 Task: Customize the columns displayed in your Outlook email list by adding or removing fields.
Action: Mouse moved to (183, 25)
Screenshot: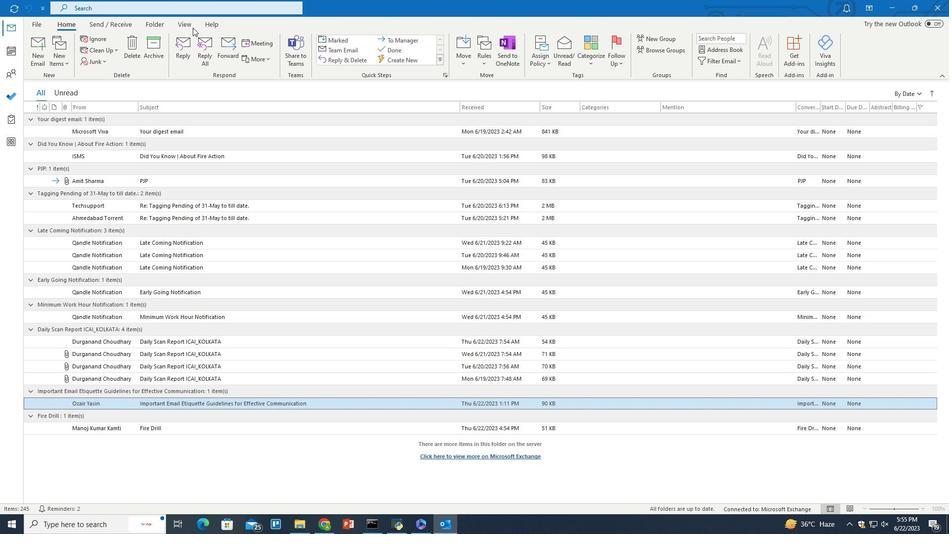 
Action: Mouse pressed left at (183, 25)
Screenshot: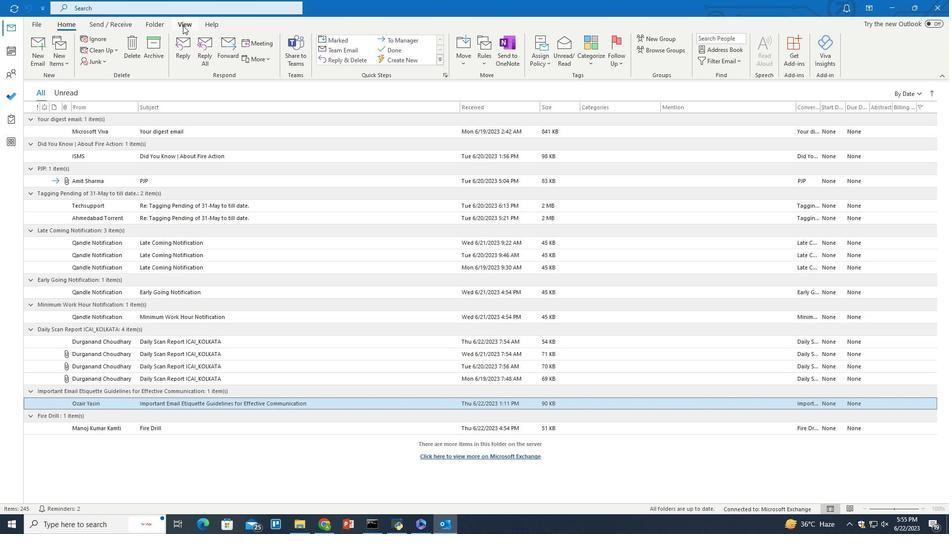 
Action: Mouse moved to (569, 49)
Screenshot: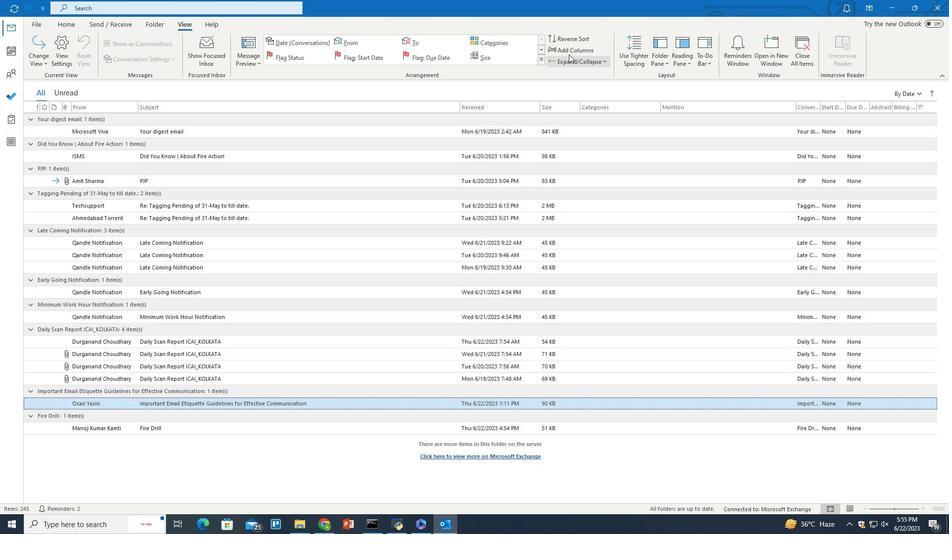 
Action: Mouse pressed left at (569, 49)
Screenshot: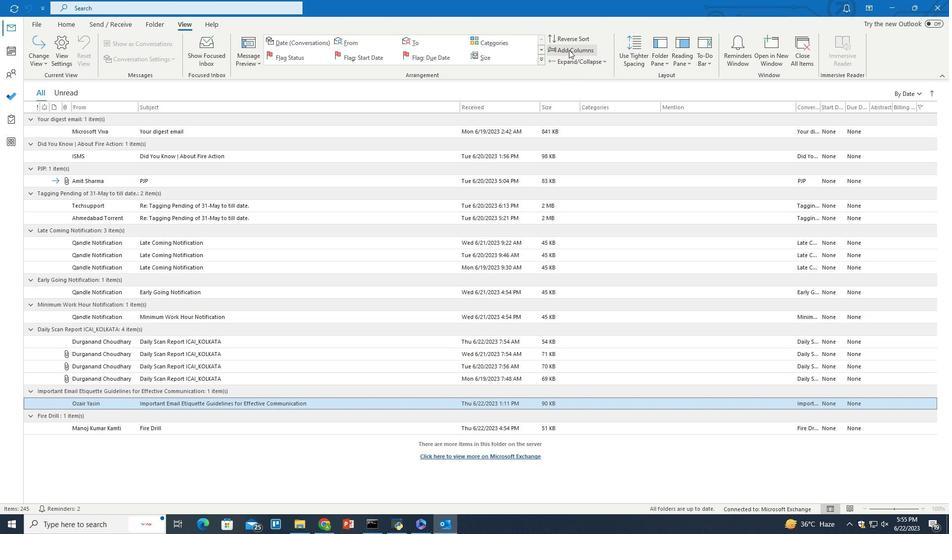 
Action: Mouse moved to (436, 206)
Screenshot: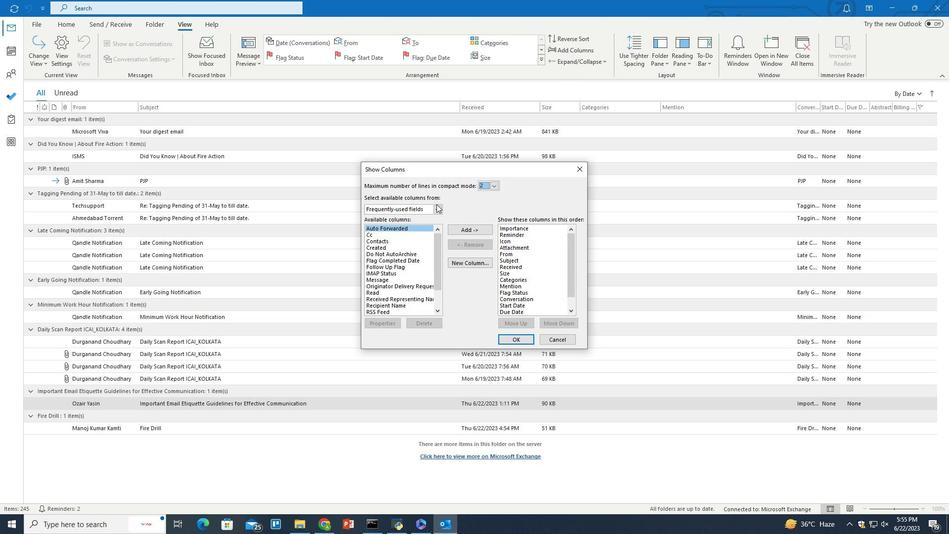 
Action: Mouse pressed left at (436, 206)
Screenshot: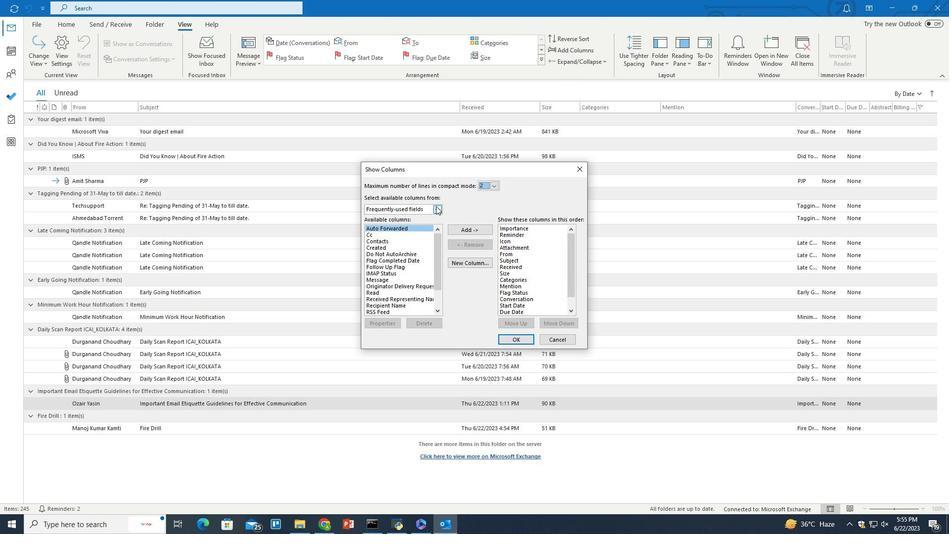 
Action: Mouse moved to (398, 249)
Screenshot: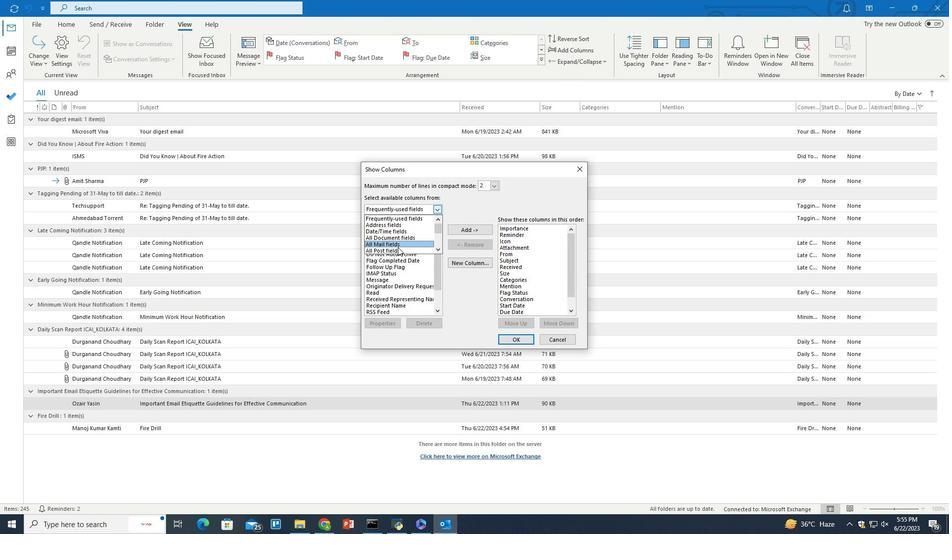 
Action: Mouse pressed left at (398, 249)
Screenshot: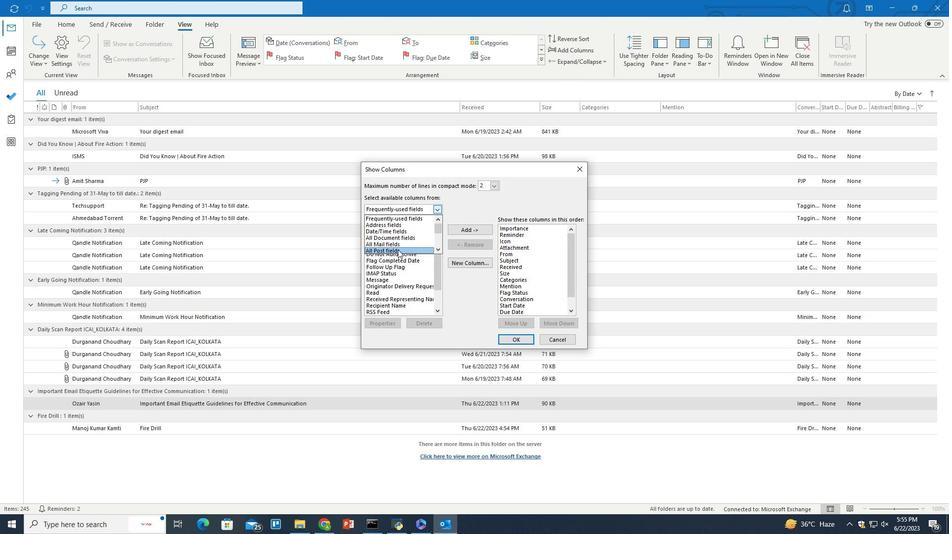 
Action: Mouse moved to (376, 246)
Screenshot: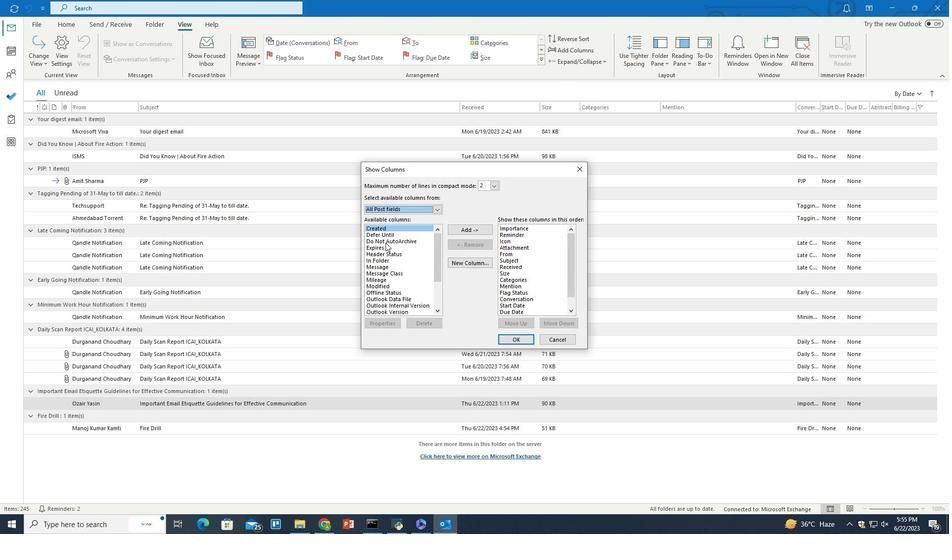 
Action: Mouse pressed left at (376, 246)
Screenshot: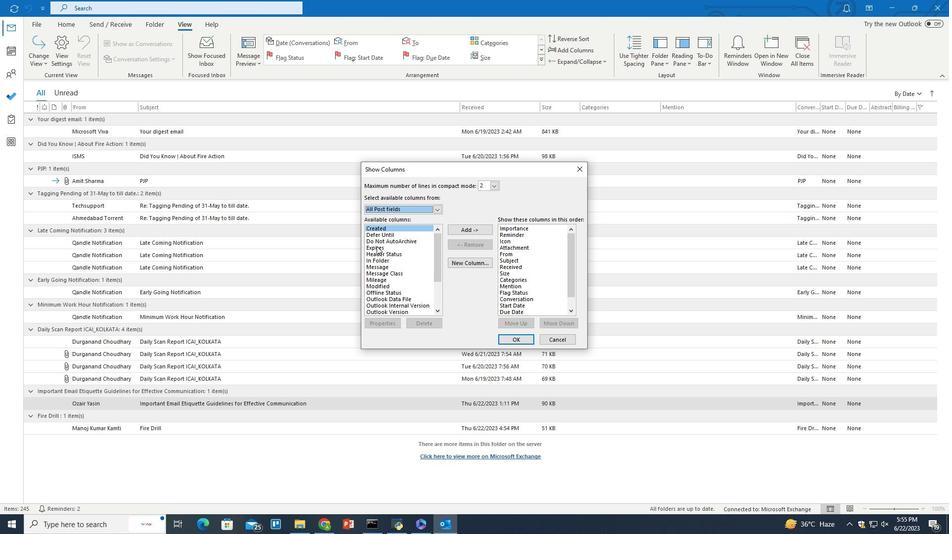 
Action: Mouse moved to (462, 232)
Screenshot: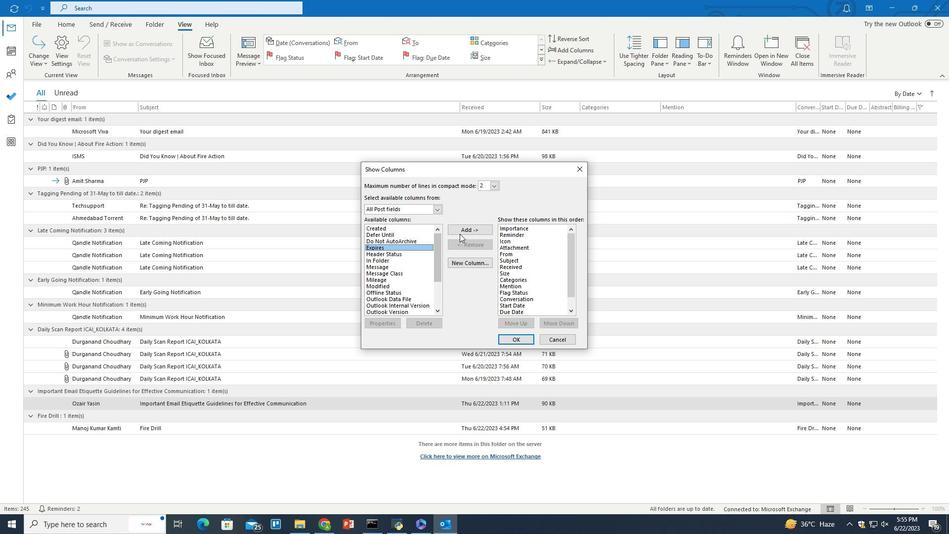 
Action: Mouse pressed left at (462, 232)
Screenshot: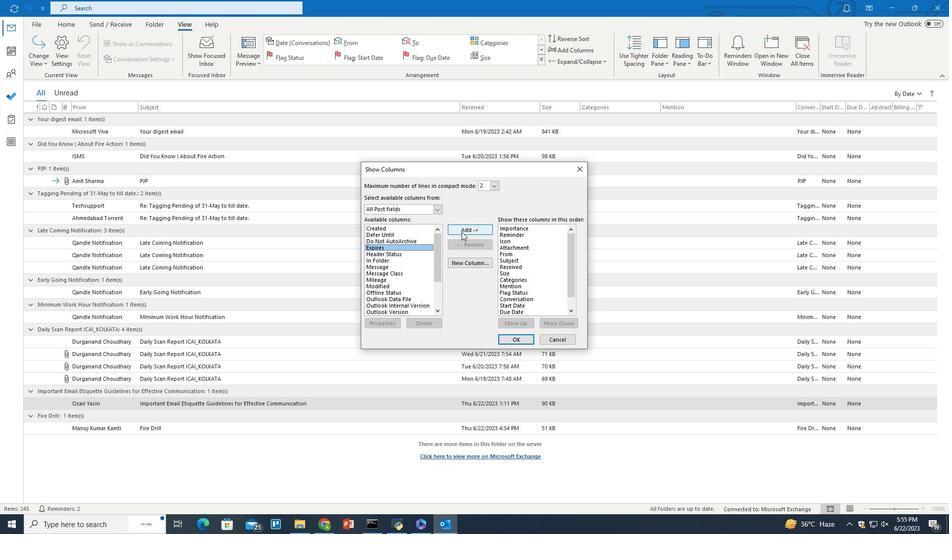 
Action: Mouse moved to (518, 335)
Screenshot: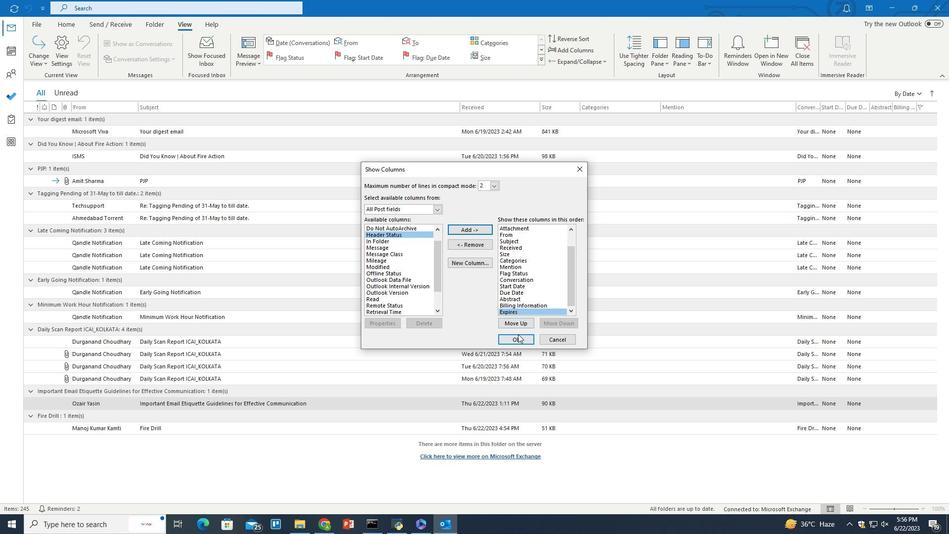
Action: Mouse pressed left at (518, 335)
Screenshot: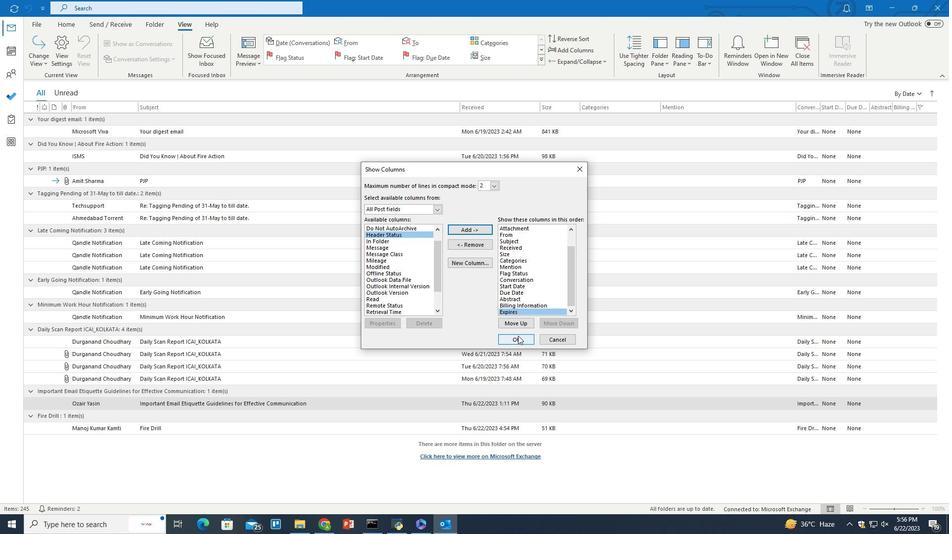 
